 Task: Set the "Quality level" for encoding in FFmpeg audio/video decoder to rd.
Action: Mouse moved to (95, 9)
Screenshot: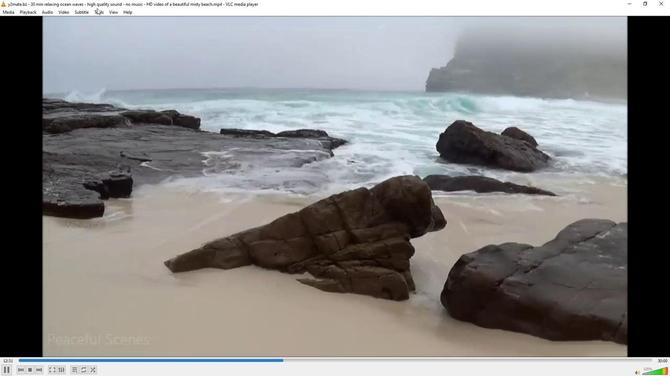 
Action: Mouse pressed left at (95, 9)
Screenshot: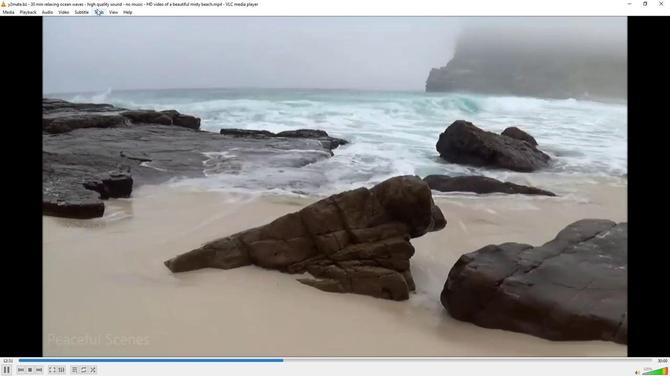 
Action: Mouse moved to (95, 98)
Screenshot: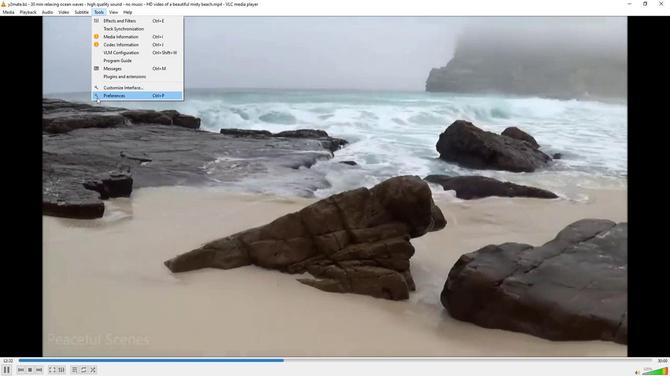 
Action: Mouse pressed left at (95, 98)
Screenshot: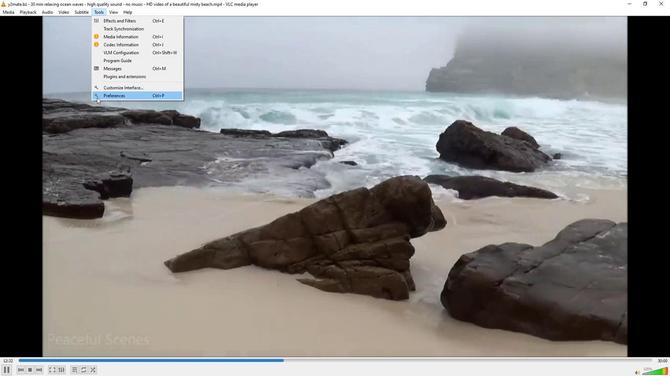 
Action: Mouse moved to (78, 294)
Screenshot: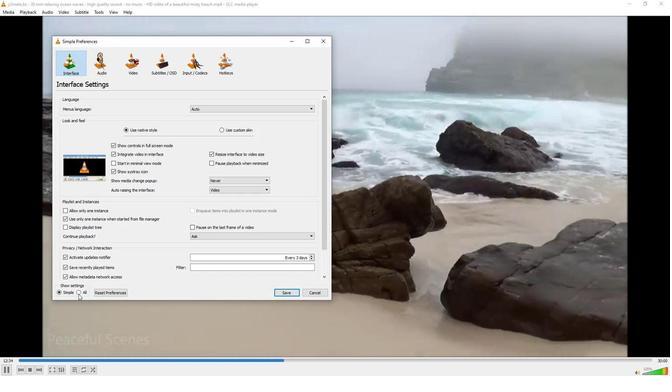 
Action: Mouse pressed left at (78, 294)
Screenshot: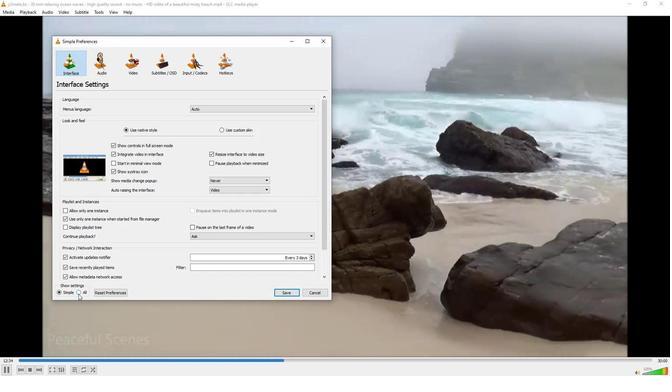 
Action: Mouse moved to (67, 194)
Screenshot: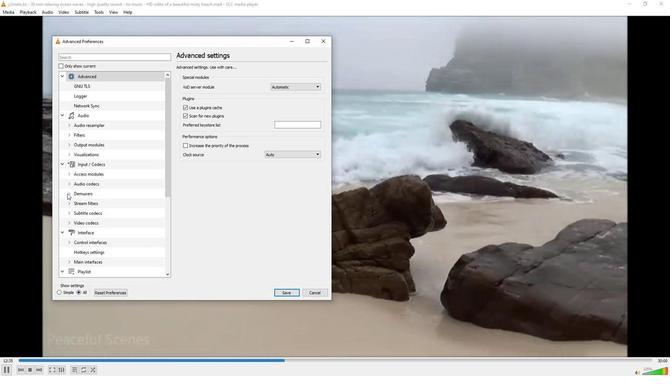 
Action: Mouse pressed left at (67, 194)
Screenshot: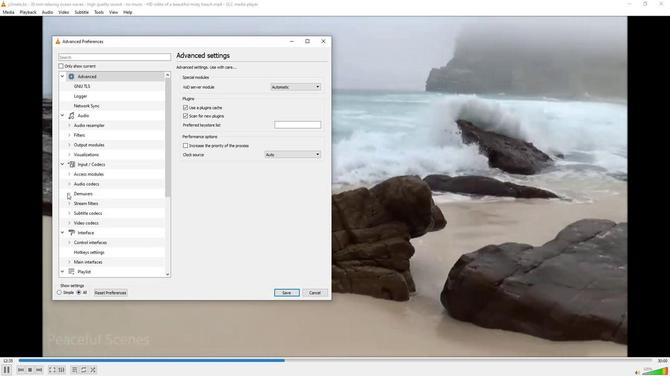 
Action: Mouse moved to (105, 223)
Screenshot: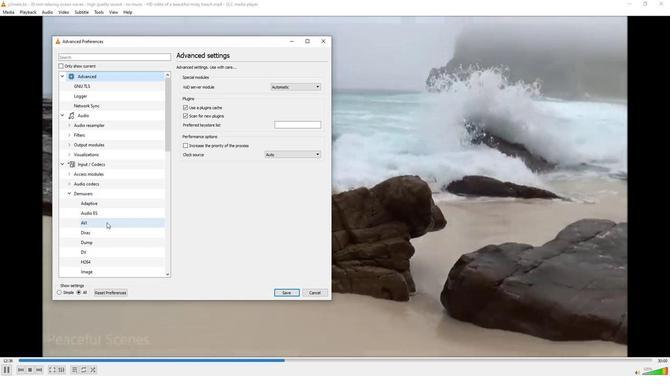 
Action: Mouse scrolled (105, 223) with delta (0, 0)
Screenshot: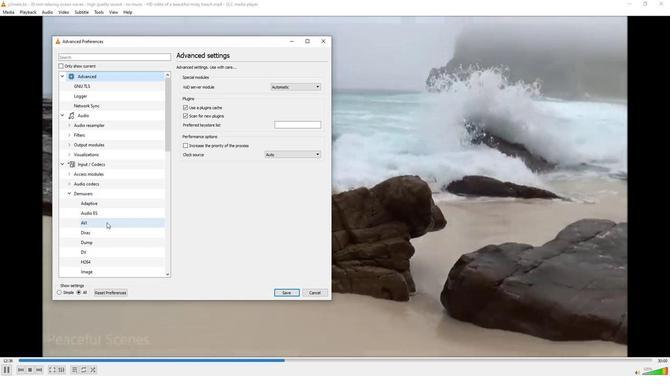 
Action: Mouse scrolled (105, 223) with delta (0, 0)
Screenshot: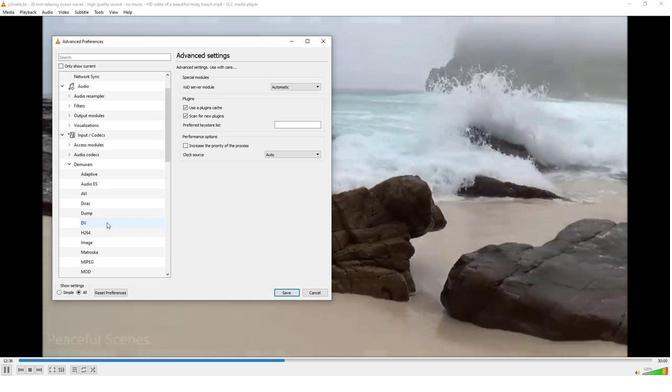 
Action: Mouse scrolled (105, 223) with delta (0, 0)
Screenshot: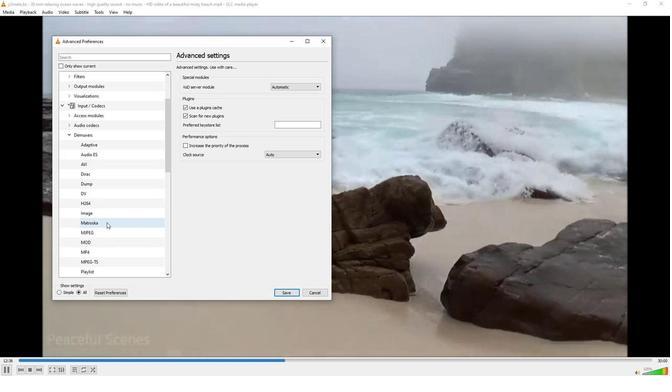 
Action: Mouse scrolled (105, 223) with delta (0, 0)
Screenshot: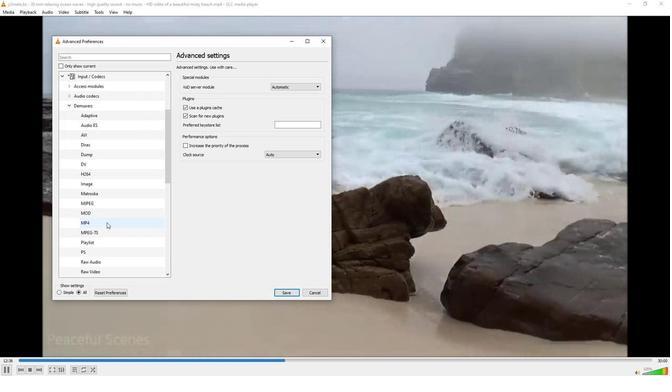 
Action: Mouse scrolled (105, 223) with delta (0, 0)
Screenshot: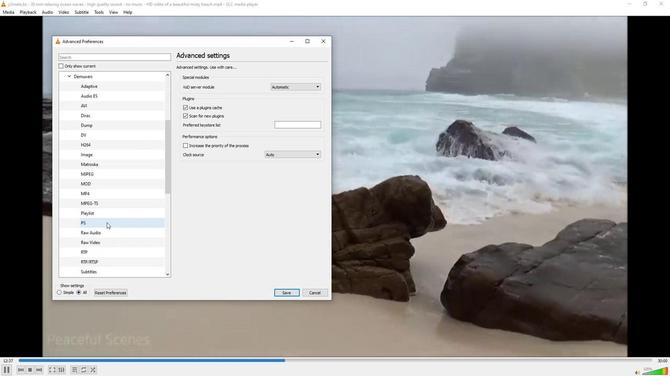 
Action: Mouse scrolled (105, 223) with delta (0, 0)
Screenshot: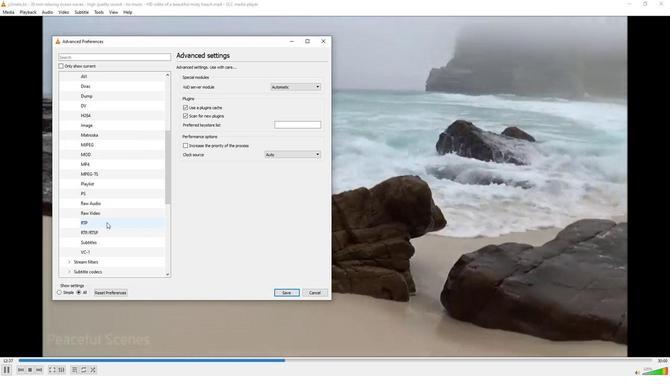 
Action: Mouse moved to (69, 253)
Screenshot: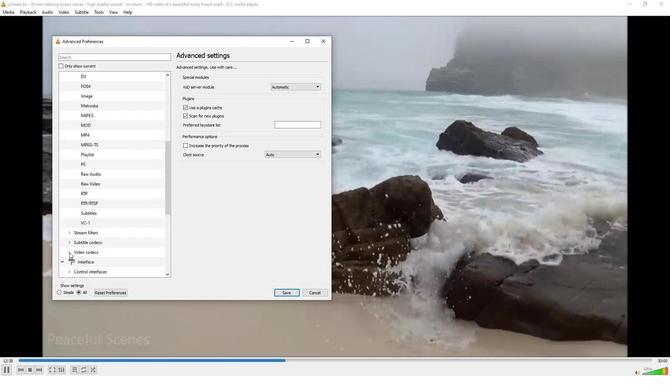 
Action: Mouse pressed left at (69, 253)
Screenshot: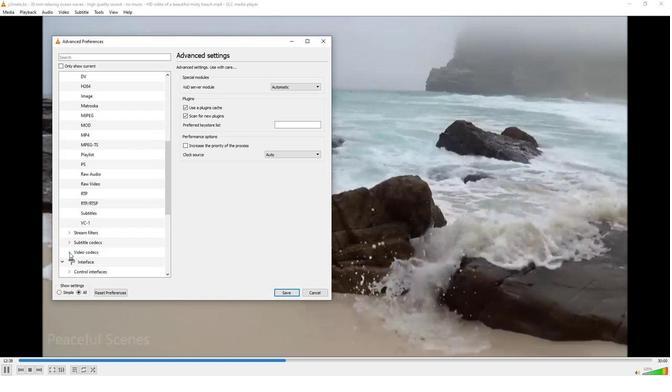 
Action: Mouse moved to (86, 273)
Screenshot: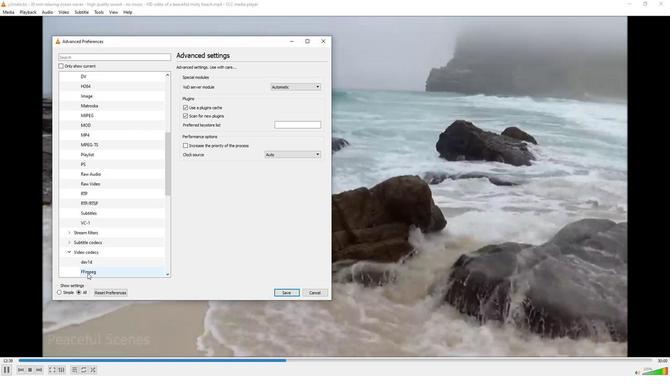 
Action: Mouse pressed left at (86, 273)
Screenshot: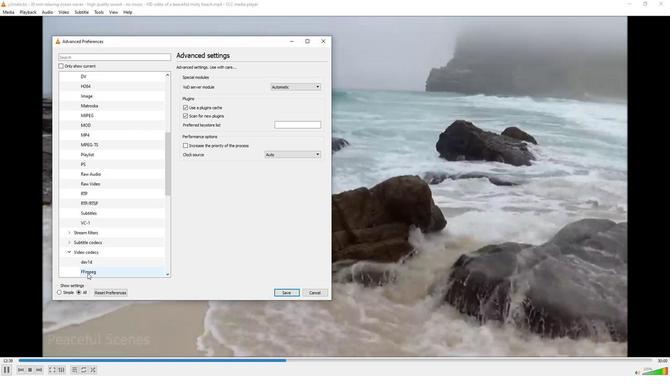 
Action: Mouse moved to (276, 245)
Screenshot: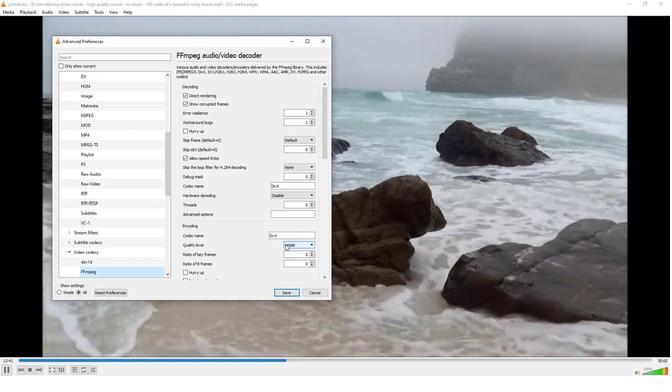 
Action: Mouse pressed left at (276, 245)
Screenshot: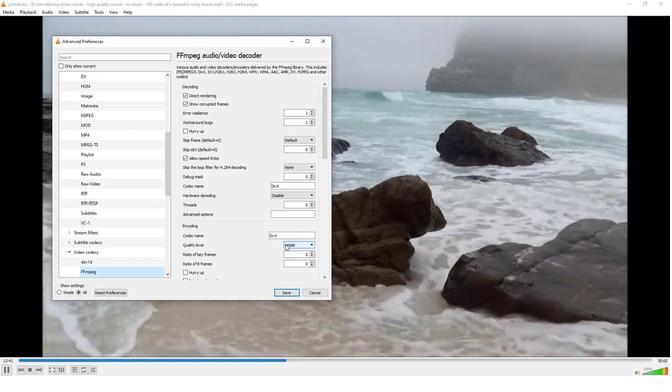 
Action: Mouse moved to (276, 250)
Screenshot: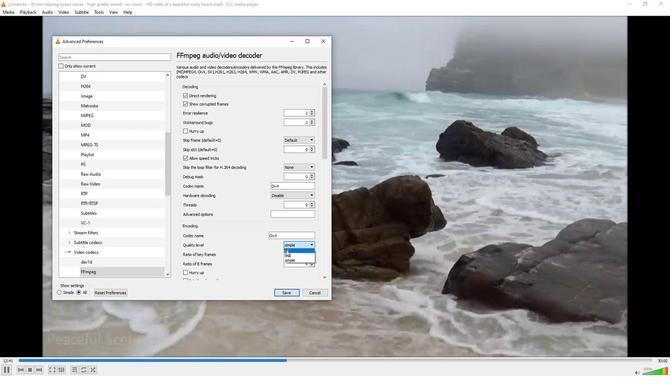 
Action: Mouse pressed left at (276, 250)
Screenshot: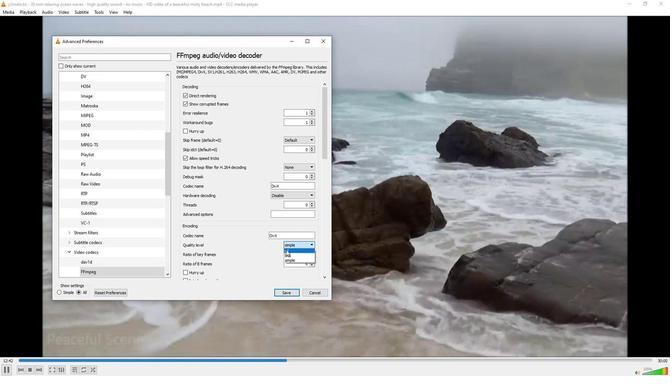 
Action: Mouse moved to (249, 253)
Screenshot: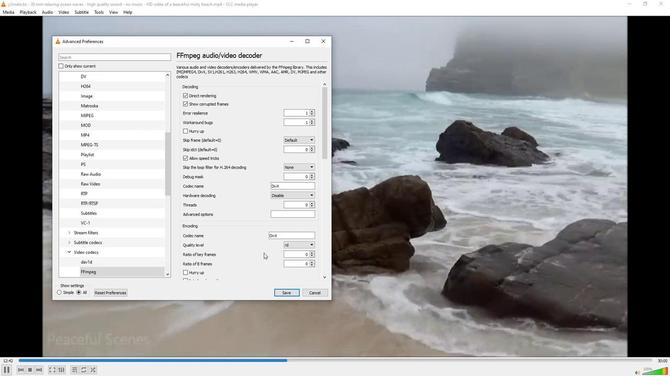 
